 Task: Zoom in the location "Cleveland, Wisconisn, United States" two times.
Action: Mouse moved to (857, 166)
Screenshot: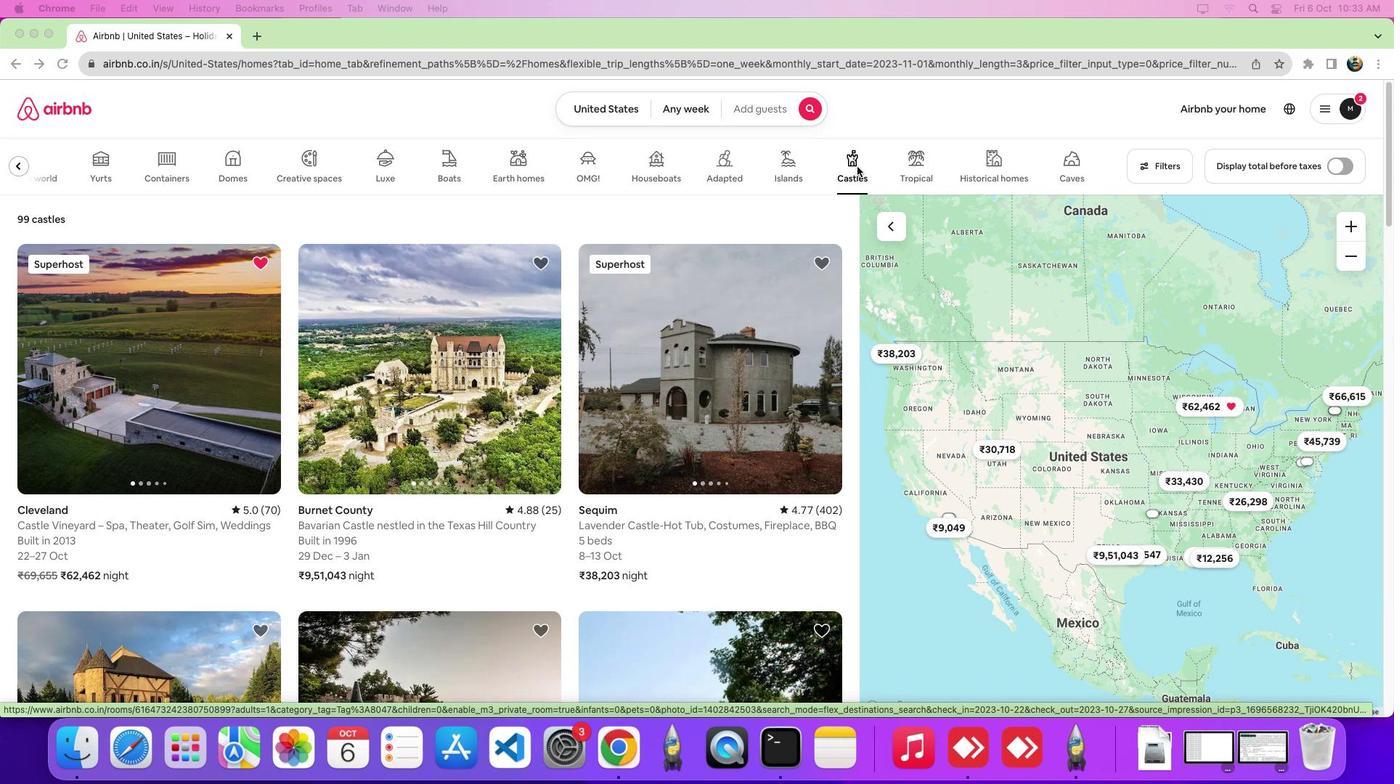 
Action: Mouse pressed left at (857, 166)
Screenshot: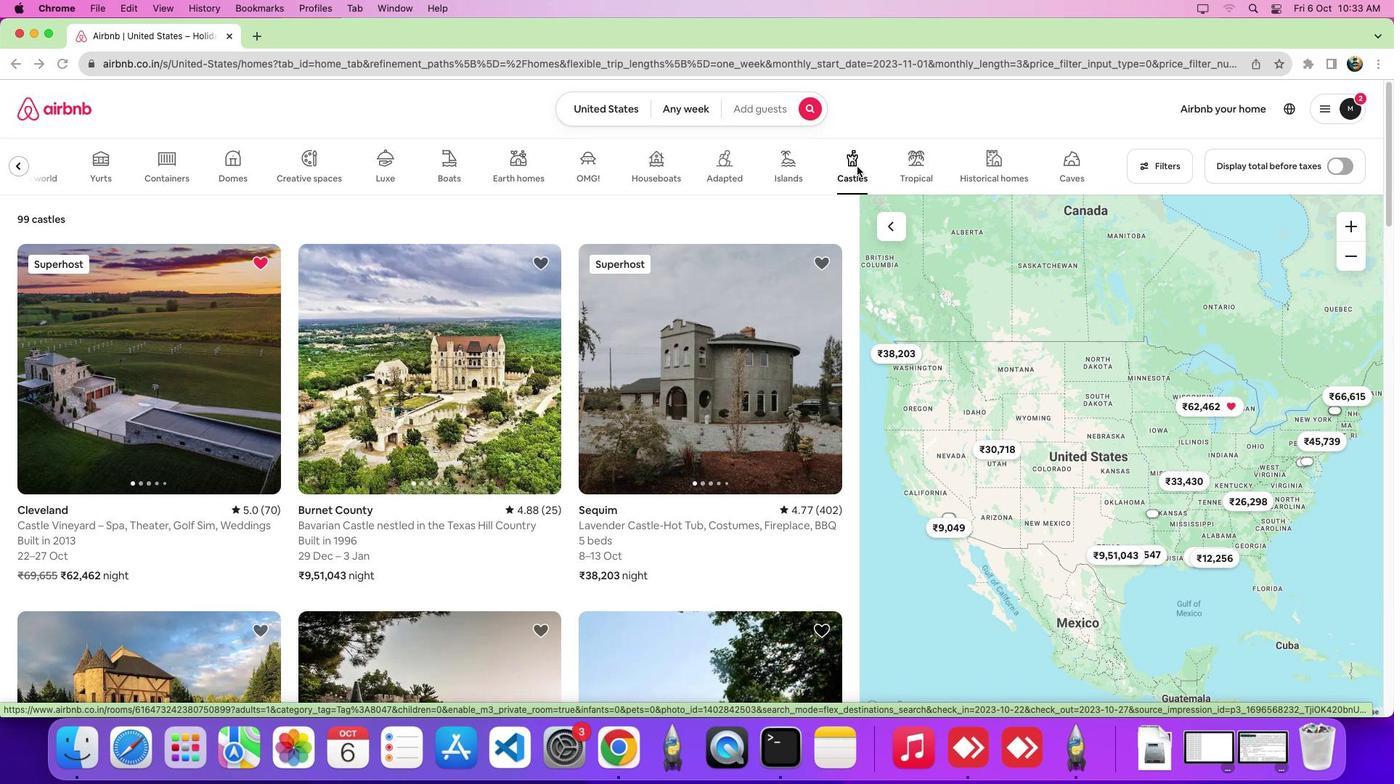 
Action: Mouse moved to (184, 386)
Screenshot: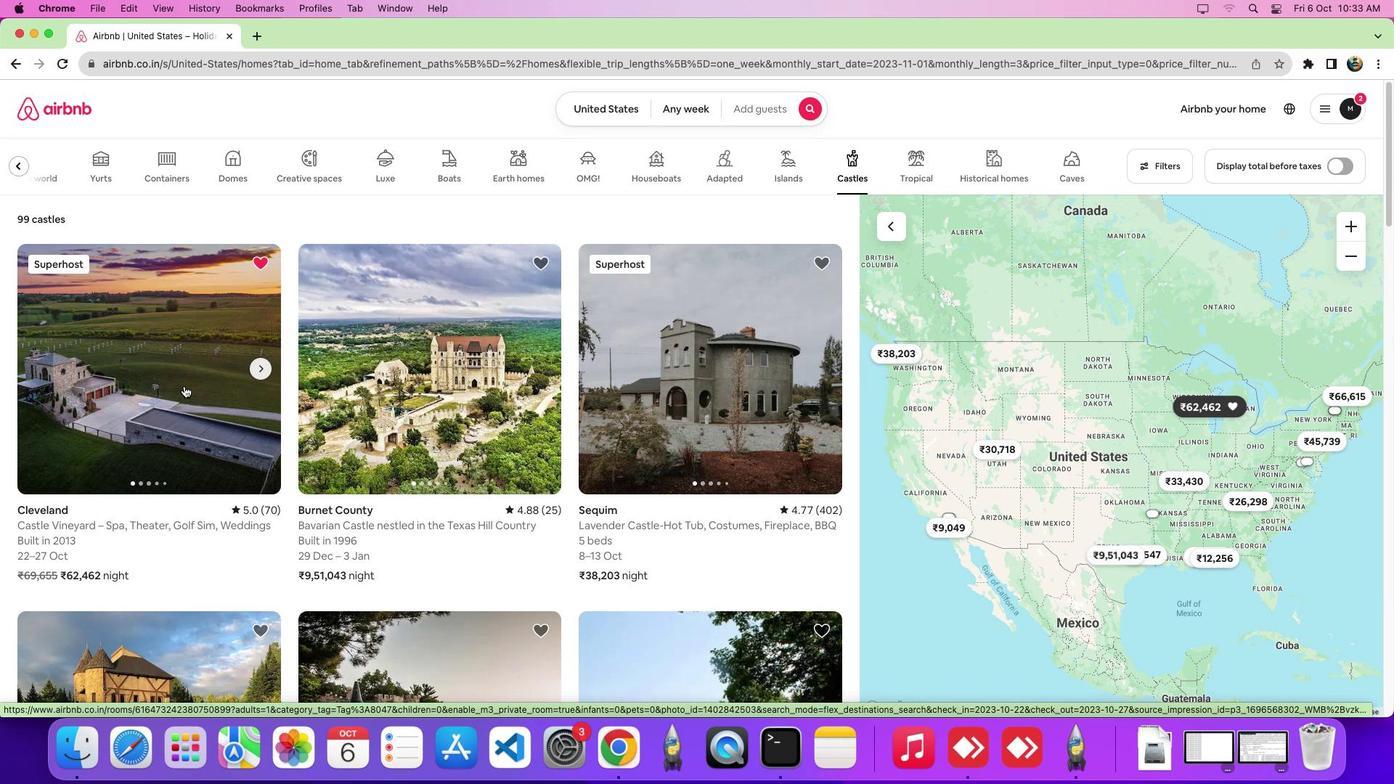 
Action: Mouse pressed left at (184, 386)
Screenshot: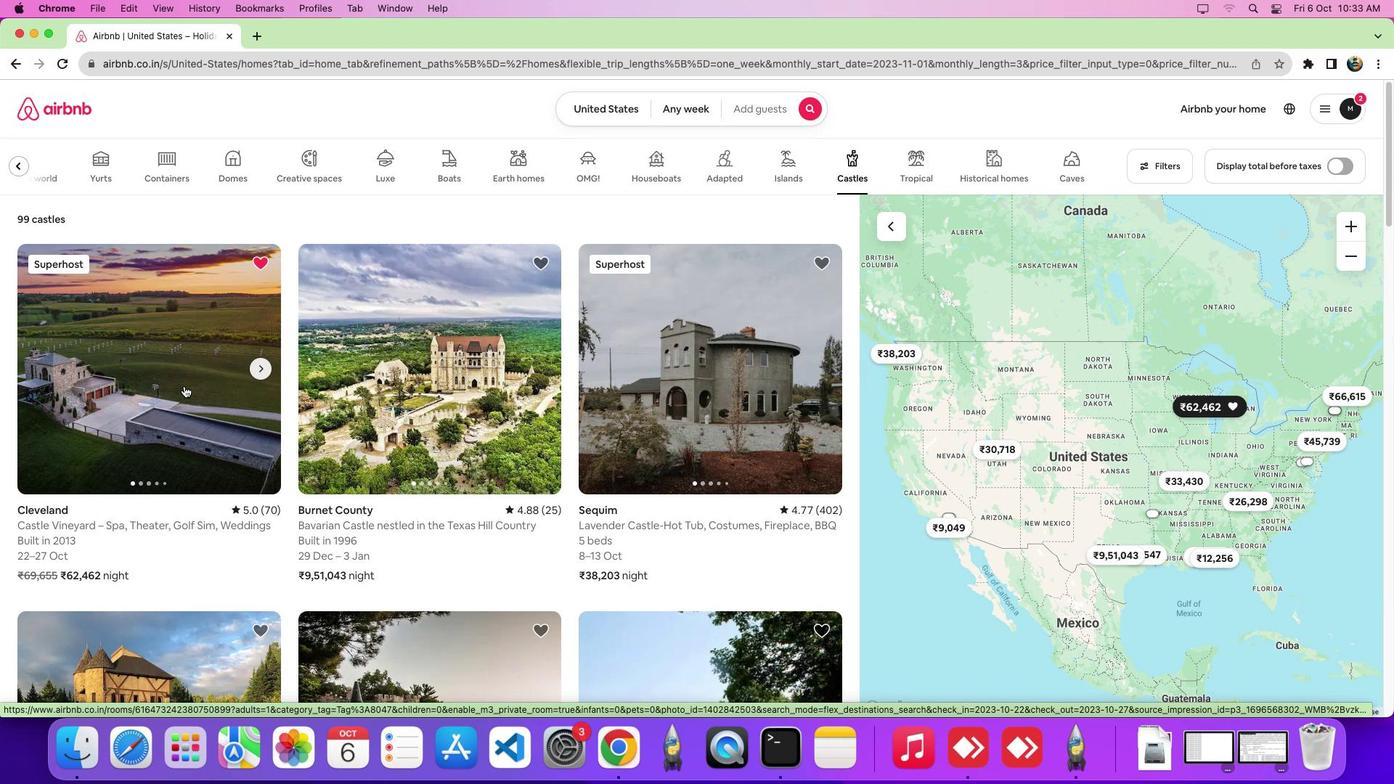 
Action: Mouse moved to (560, 408)
Screenshot: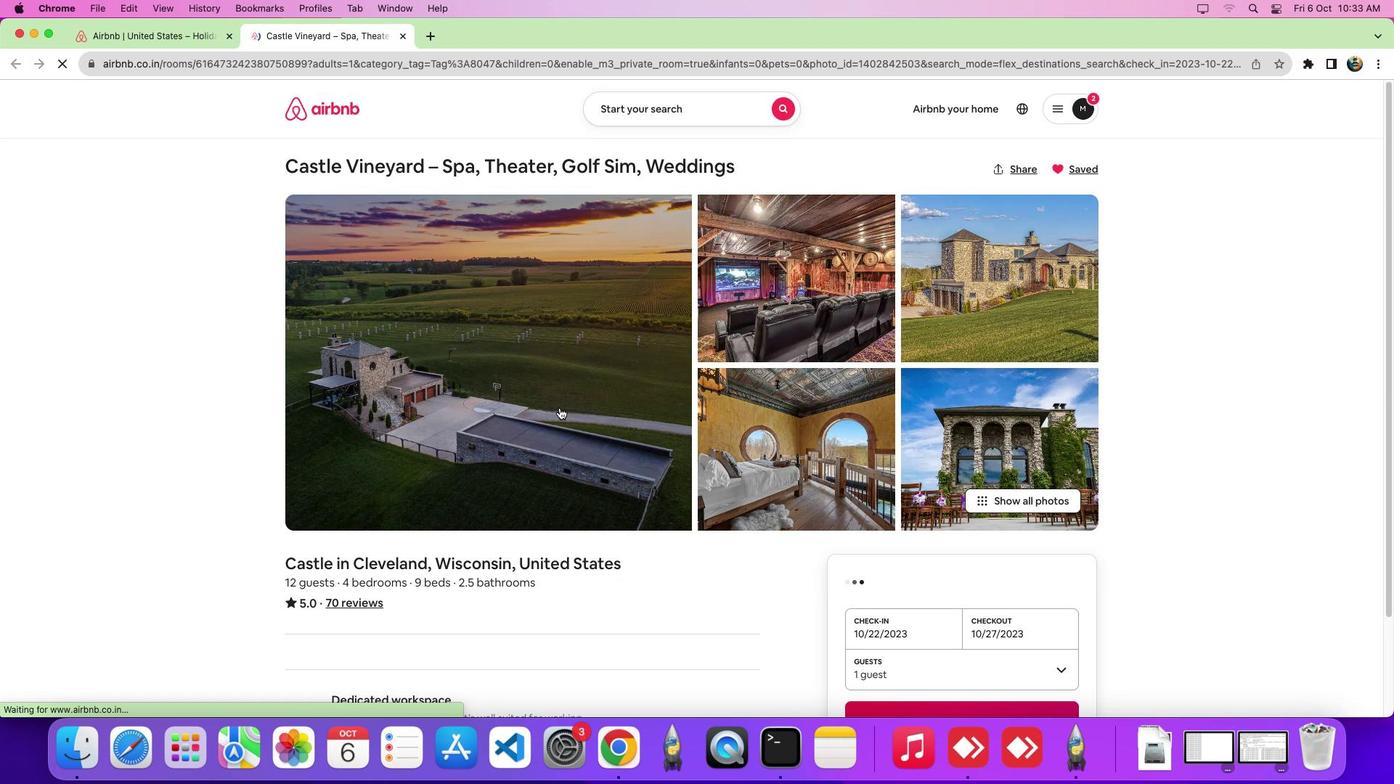 
Action: Mouse scrolled (560, 408) with delta (0, 0)
Screenshot: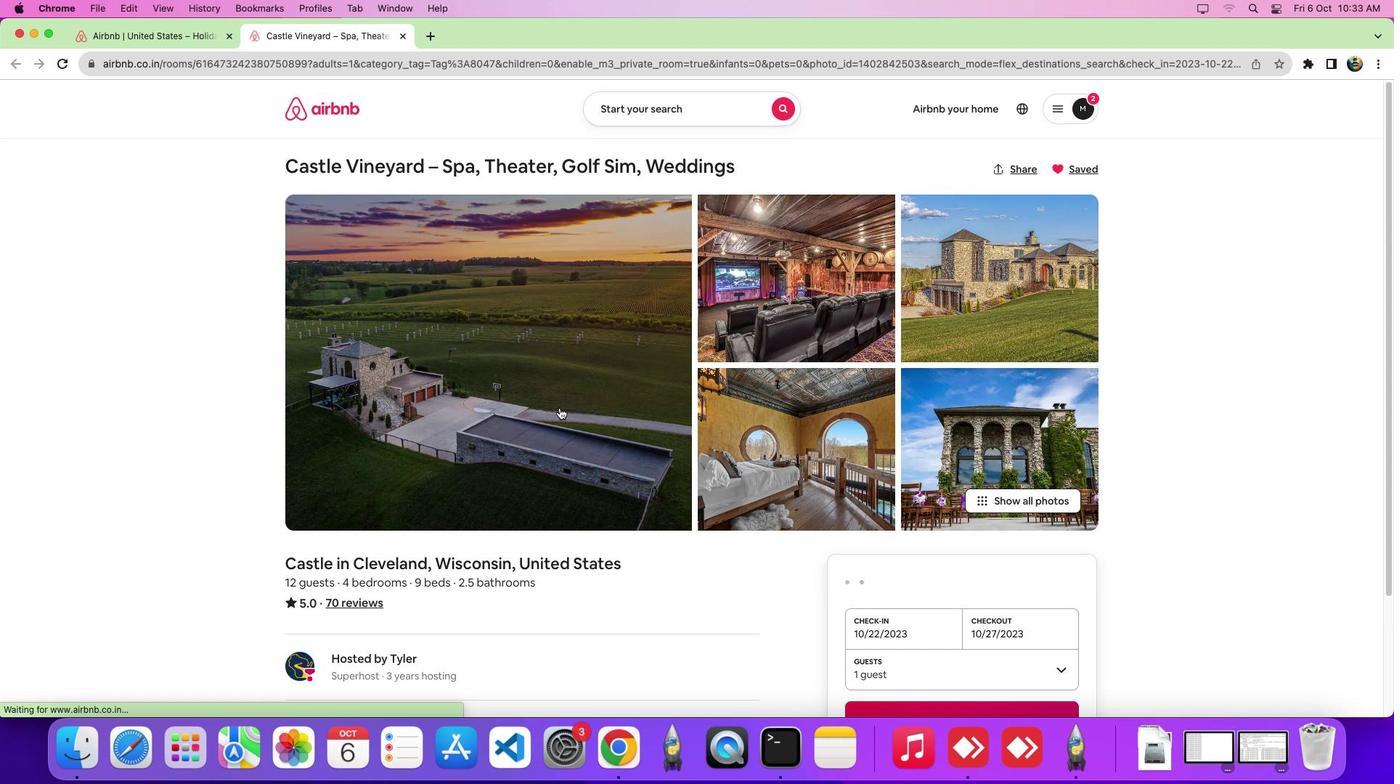 
Action: Mouse scrolled (560, 408) with delta (0, -1)
Screenshot: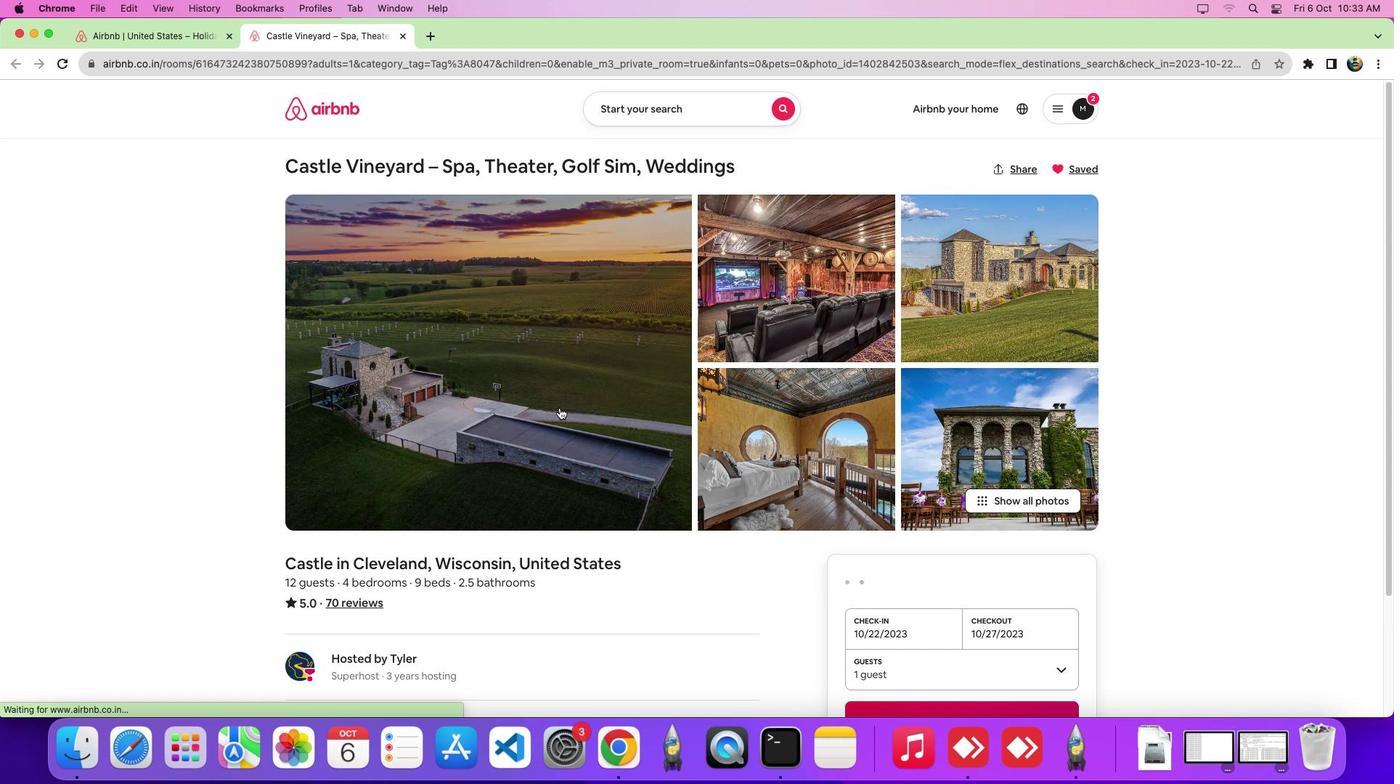
Action: Mouse scrolled (560, 408) with delta (0, -7)
Screenshot: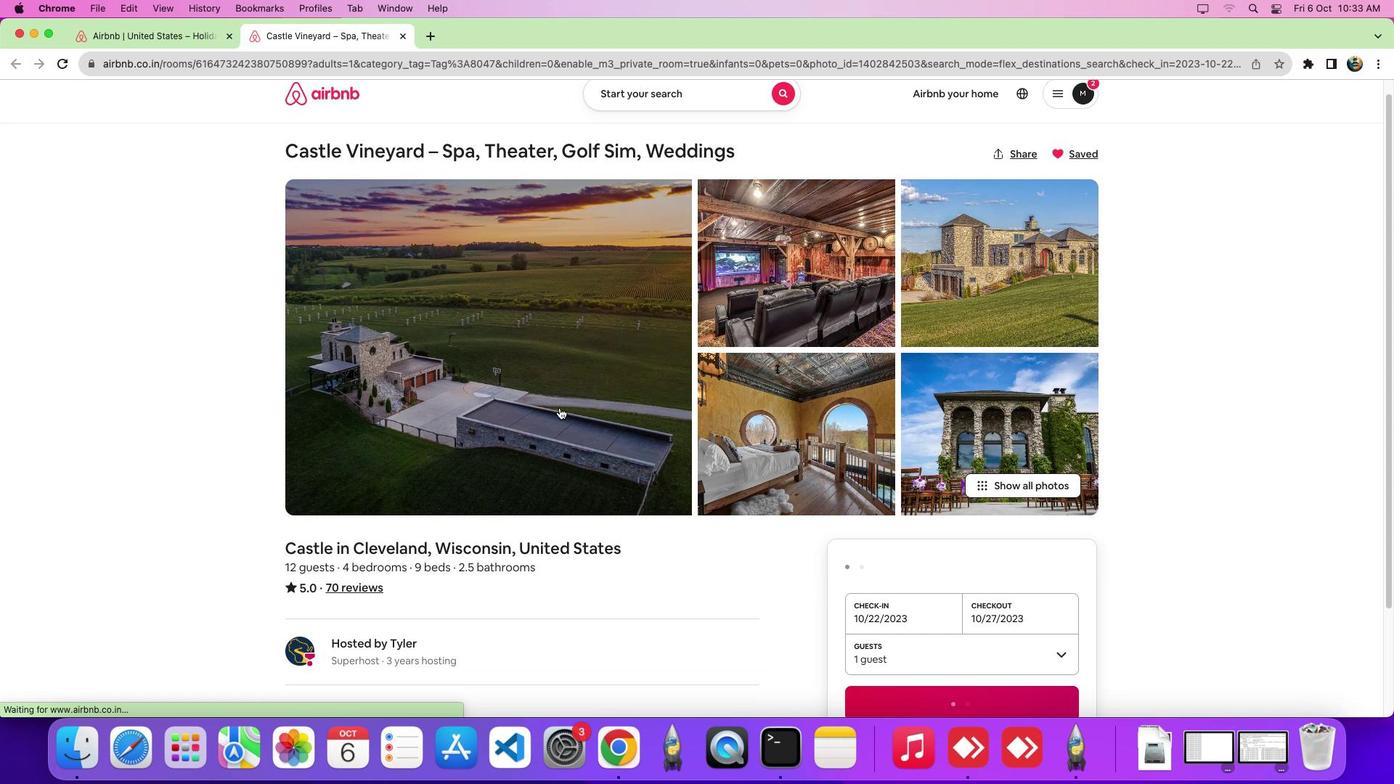 
Action: Mouse scrolled (560, 408) with delta (0, -10)
Screenshot: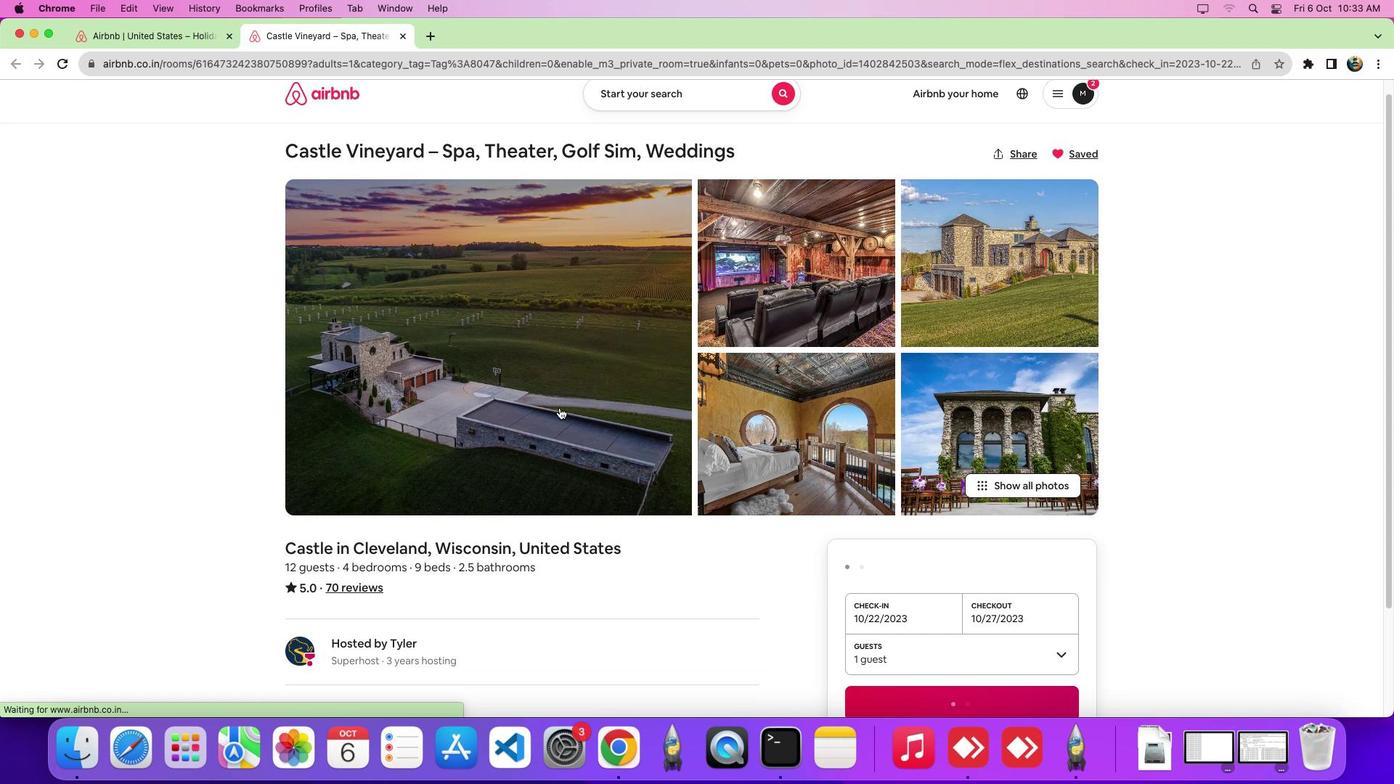 
Action: Mouse scrolled (560, 408) with delta (0, -11)
Screenshot: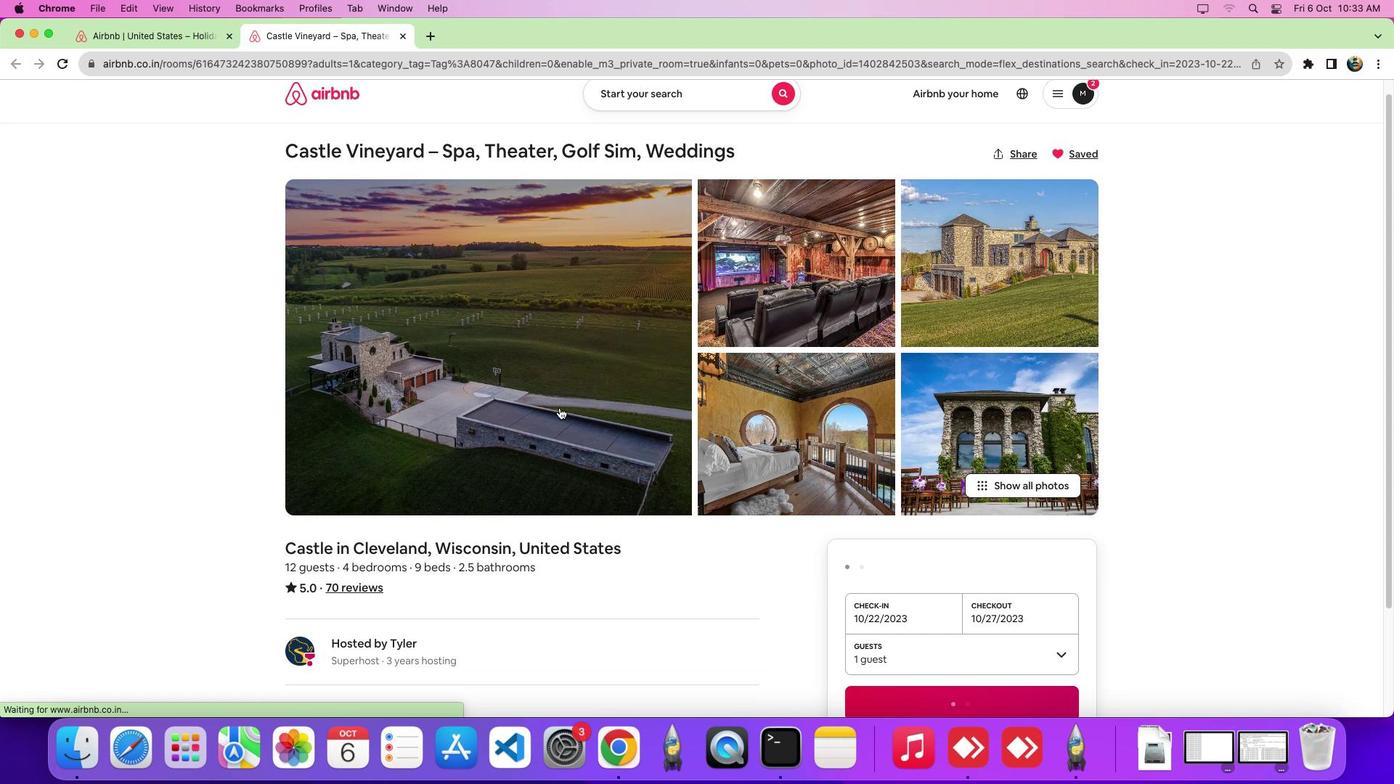 
Action: Mouse scrolled (560, 408) with delta (0, -12)
Screenshot: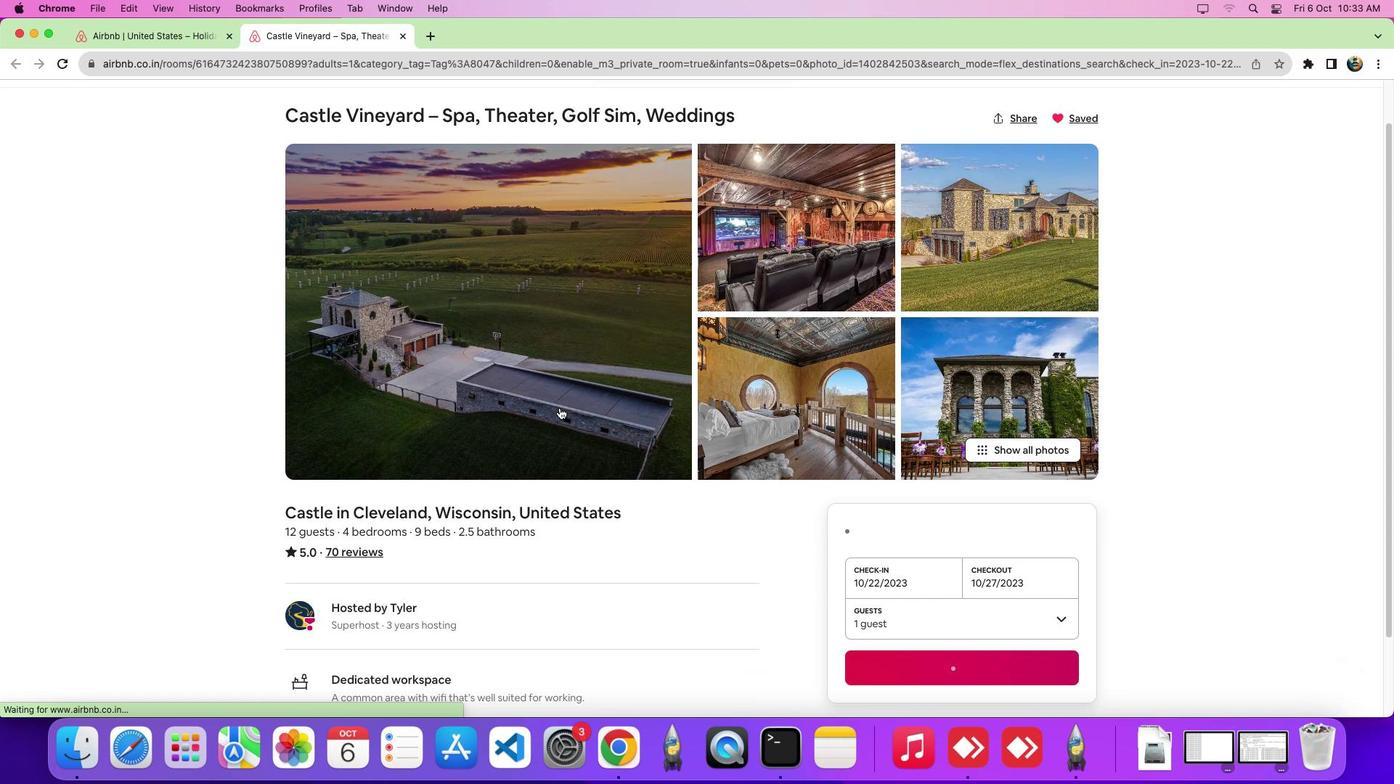 
Action: Mouse moved to (560, 404)
Screenshot: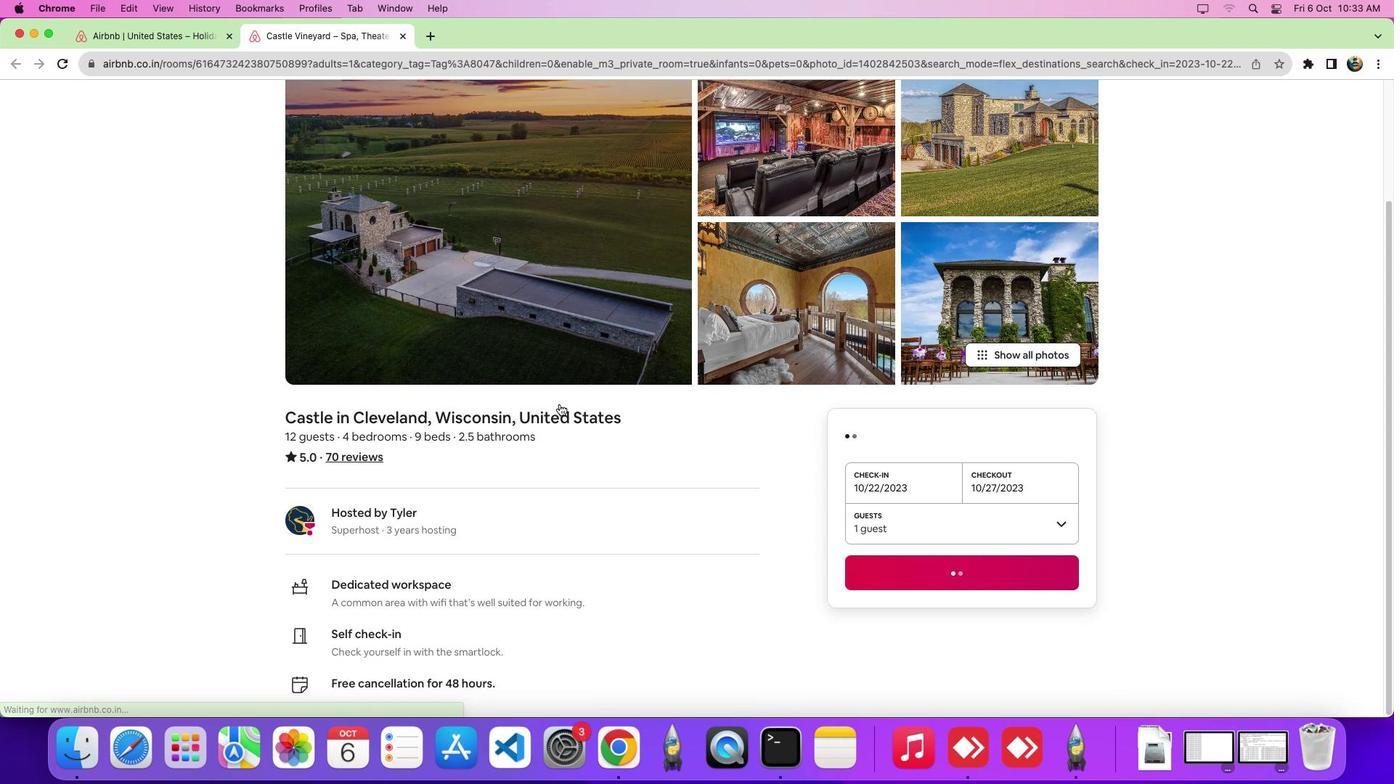 
Action: Mouse scrolled (560, 404) with delta (0, 0)
Screenshot: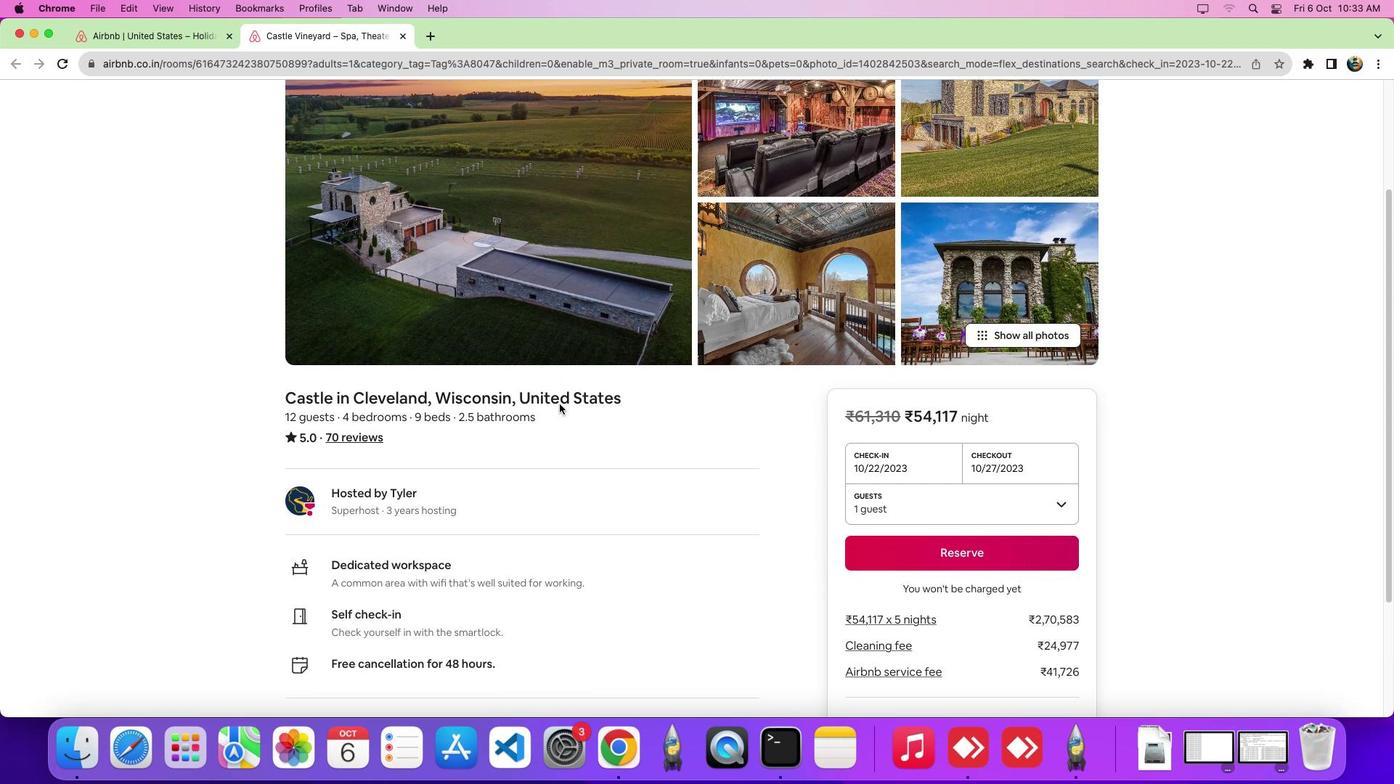 
Action: Mouse scrolled (560, 404) with delta (0, -1)
Screenshot: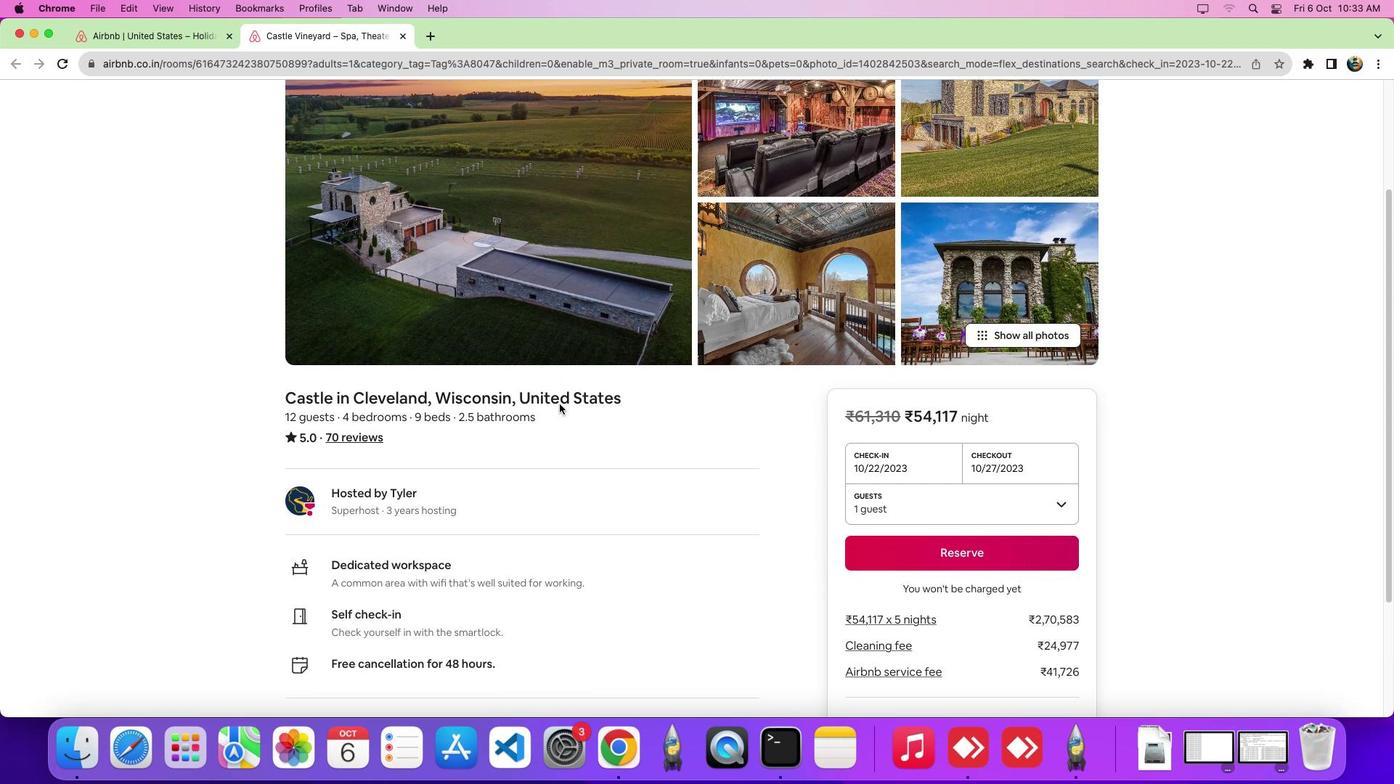 
Action: Mouse scrolled (560, 404) with delta (0, -7)
Screenshot: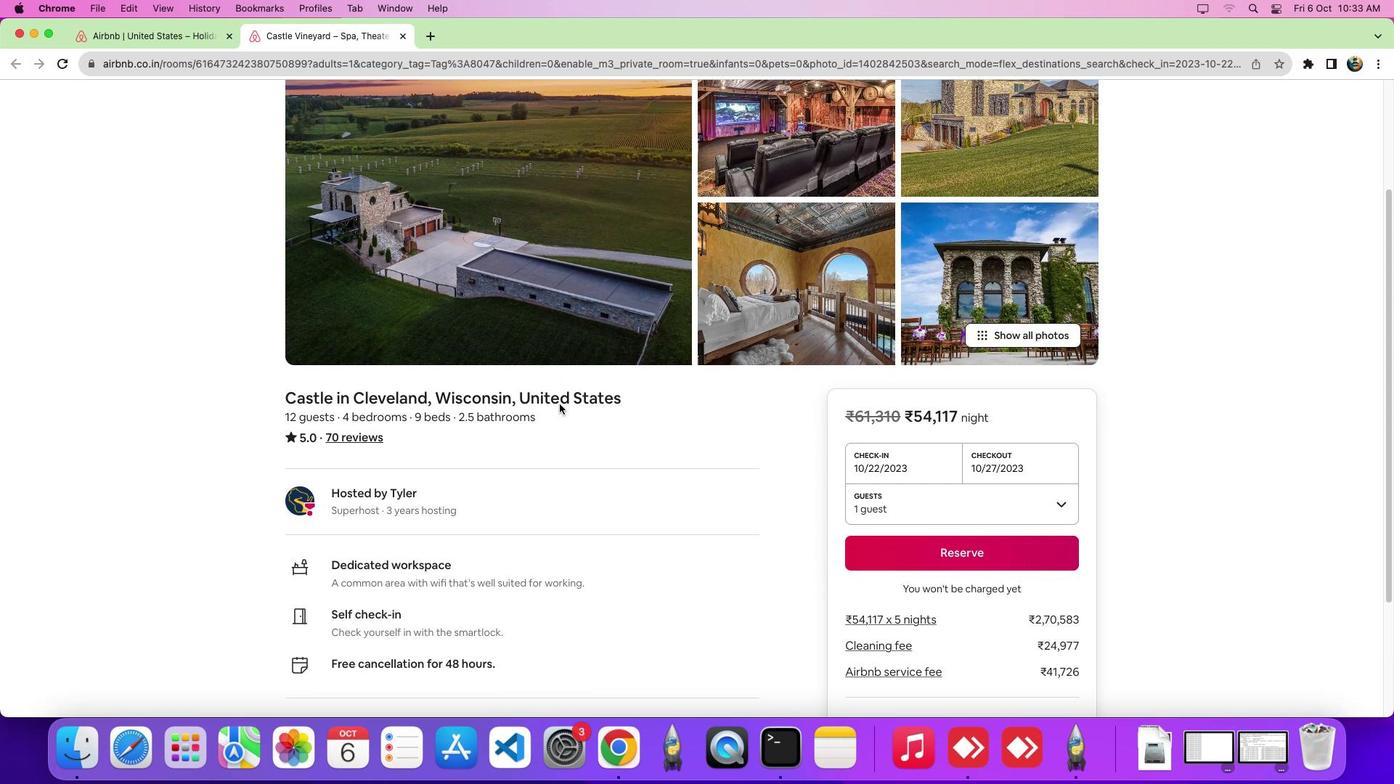 
Action: Mouse scrolled (560, 404) with delta (0, -10)
Screenshot: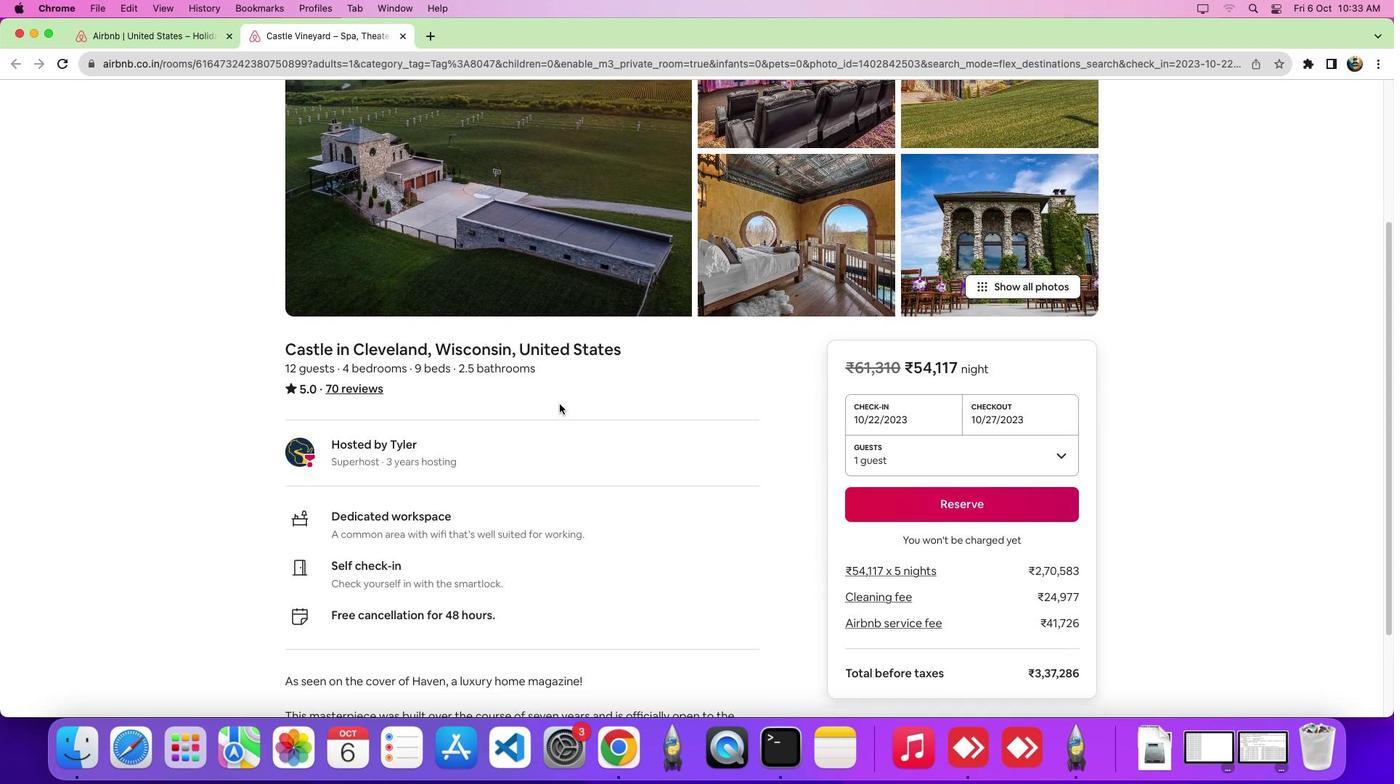 
Action: Mouse scrolled (560, 404) with delta (0, -11)
Screenshot: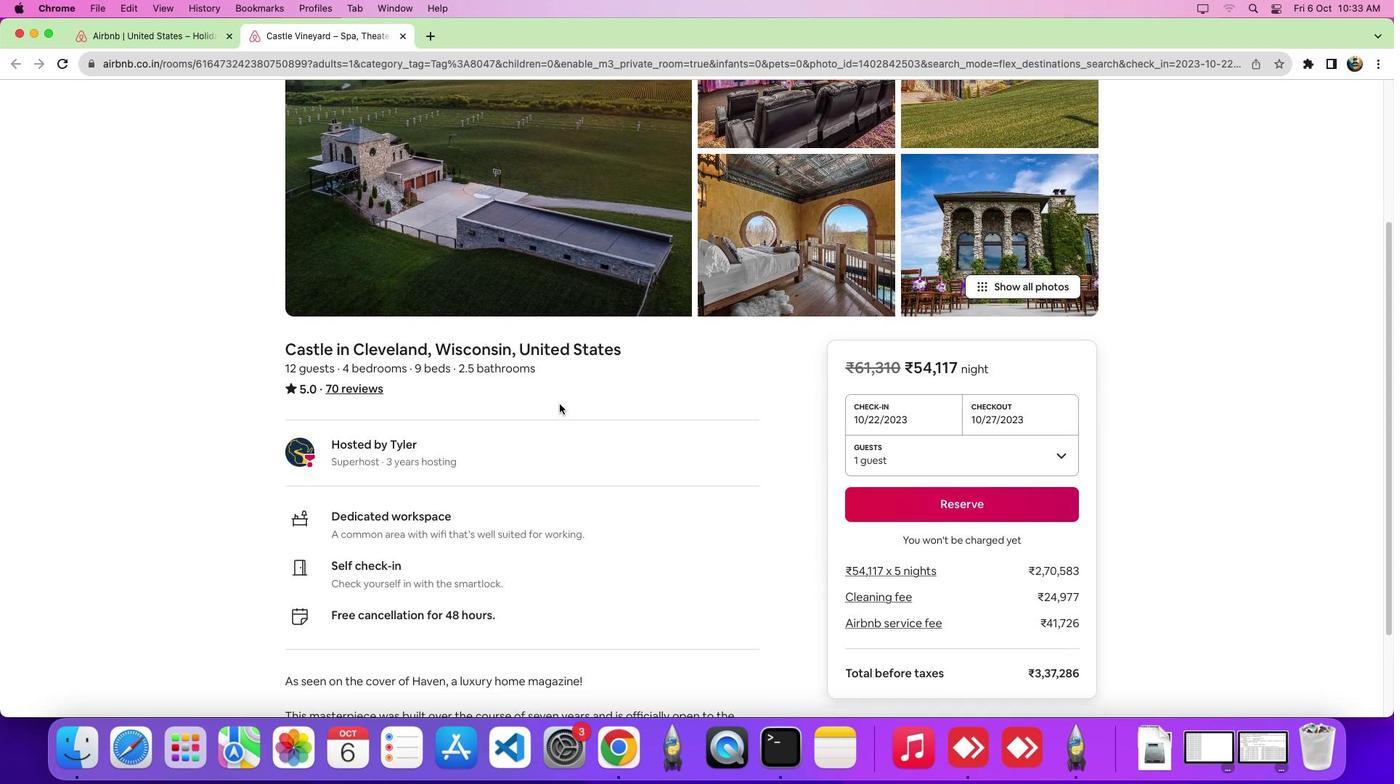 
Action: Mouse scrolled (560, 404) with delta (0, -12)
Screenshot: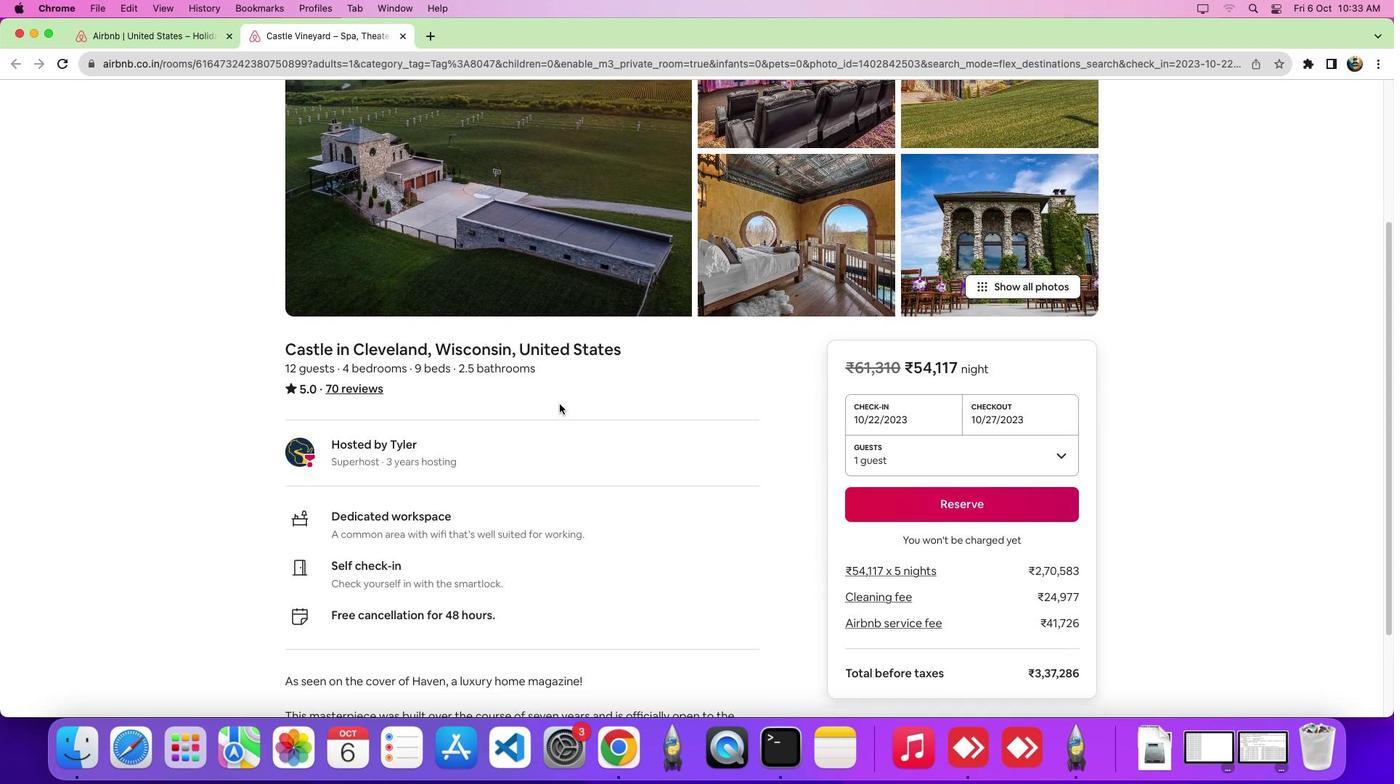 
Action: Mouse scrolled (560, 404) with delta (0, 0)
Screenshot: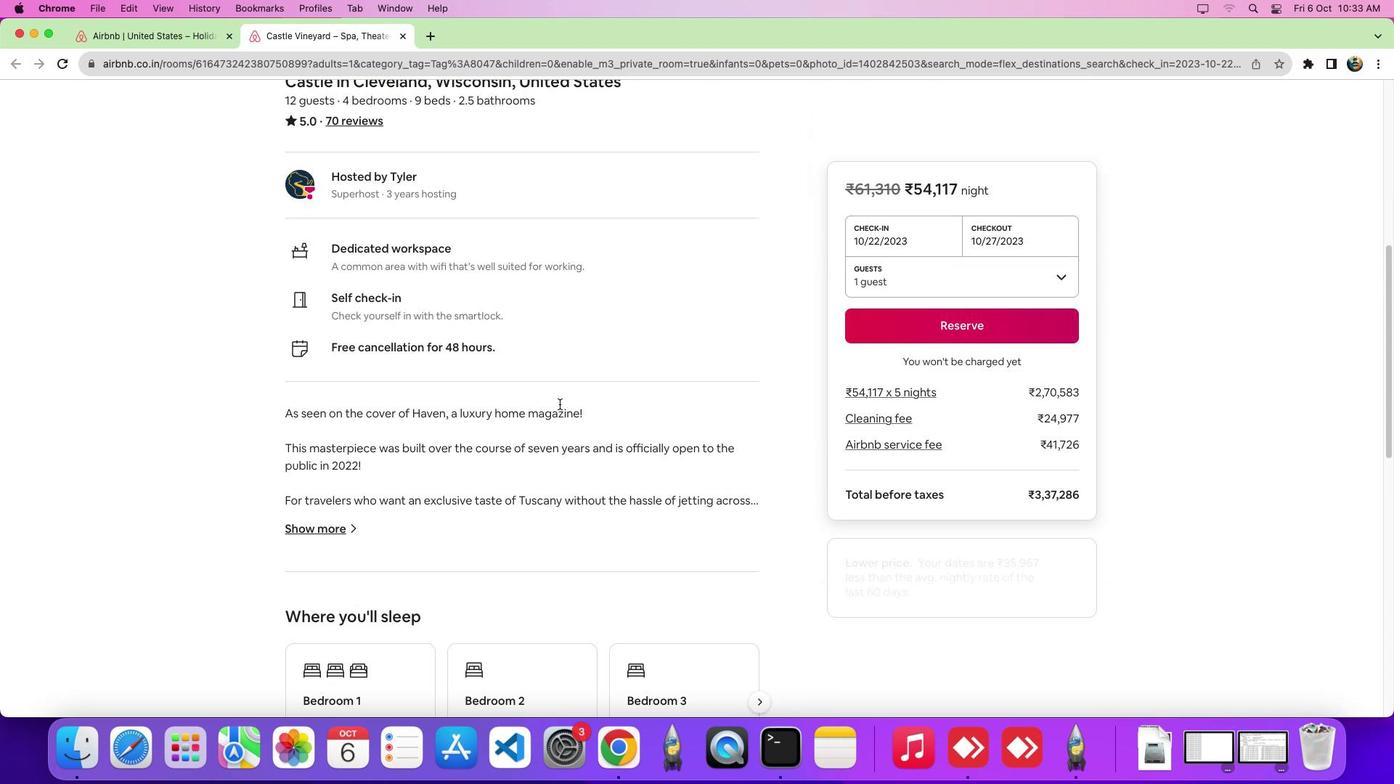 
Action: Mouse scrolled (560, 404) with delta (0, -1)
Screenshot: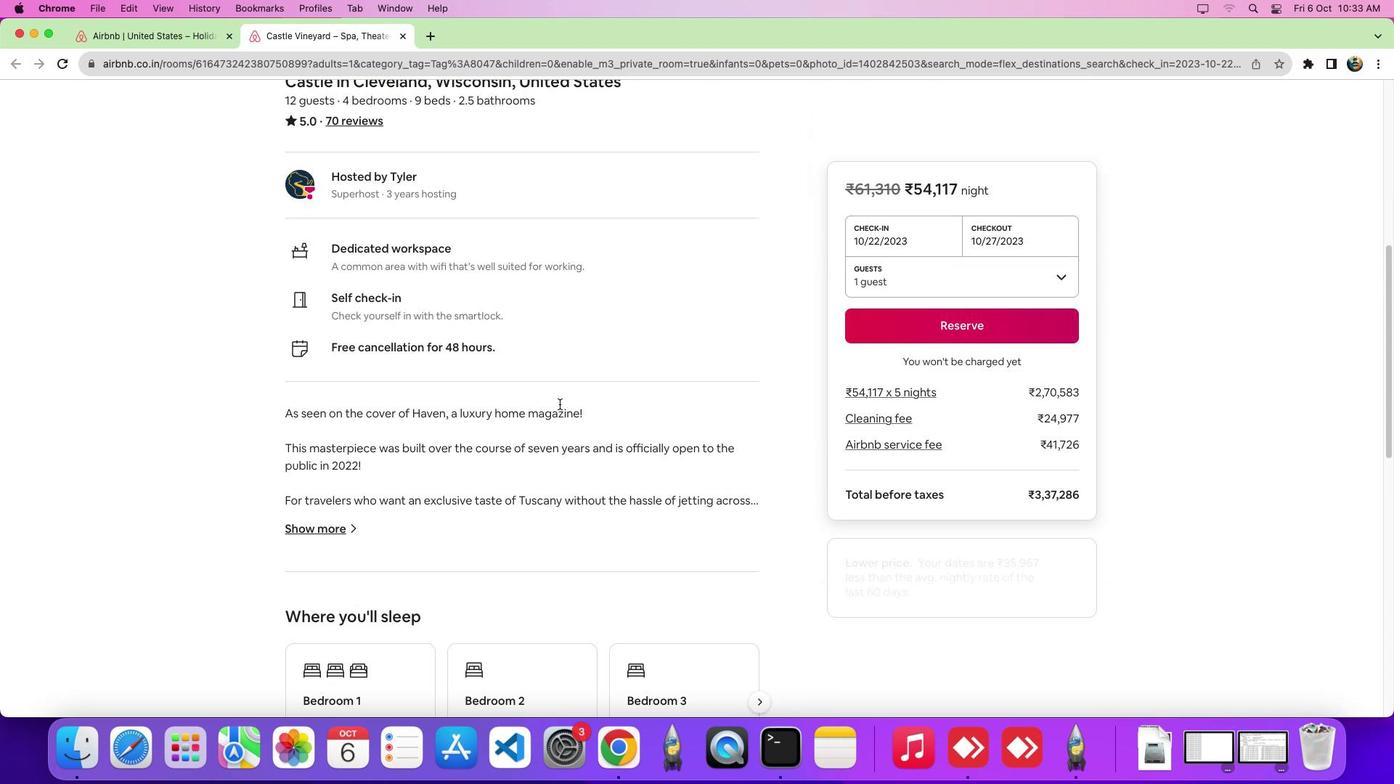 
Action: Mouse scrolled (560, 404) with delta (0, -7)
Screenshot: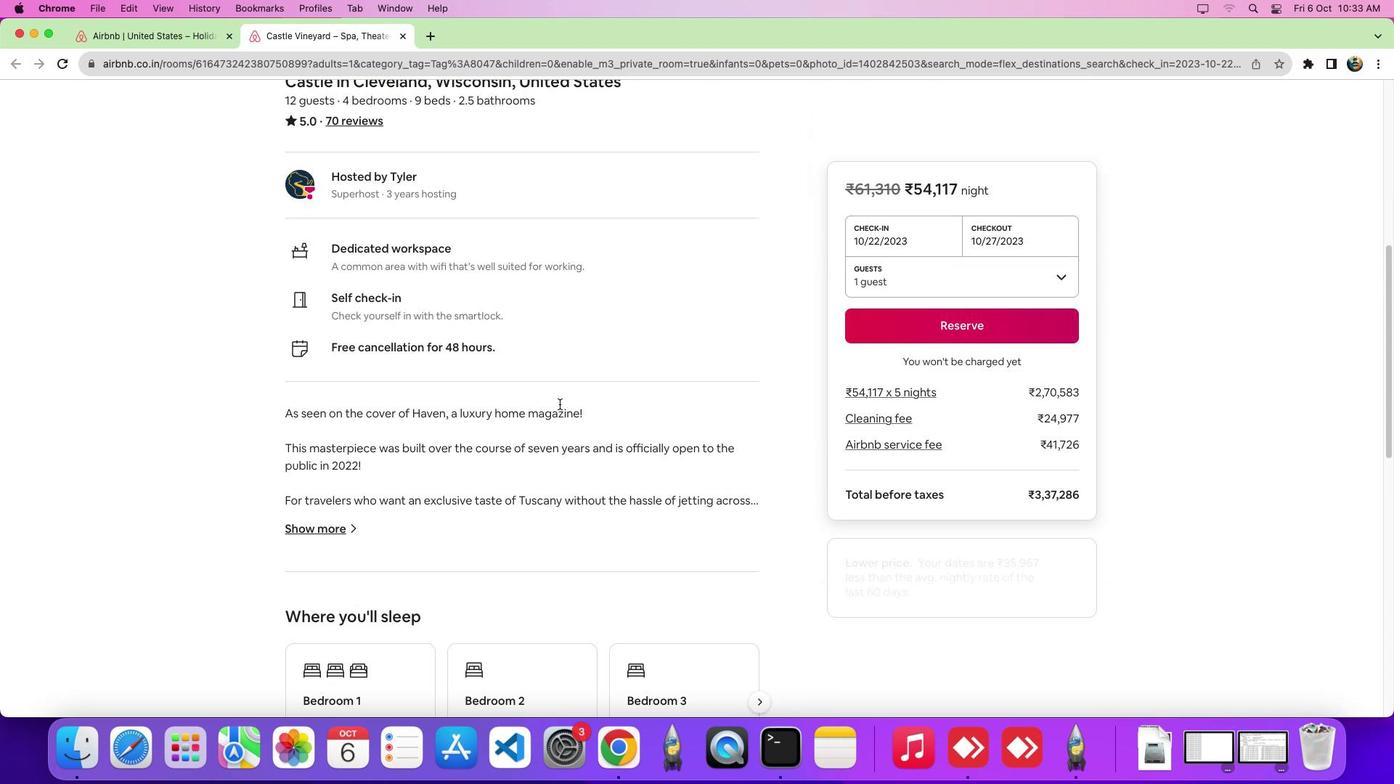 
Action: Mouse scrolled (560, 404) with delta (0, -10)
Screenshot: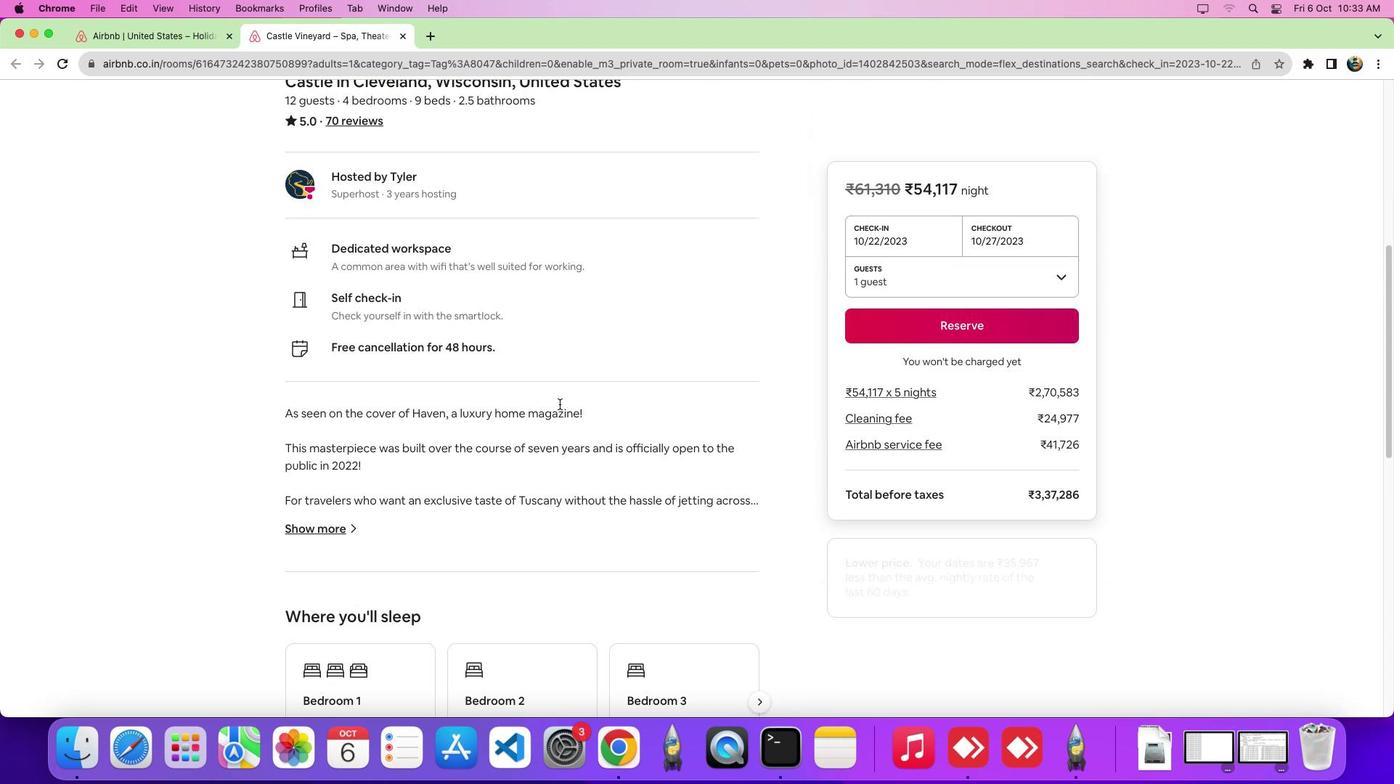 
Action: Mouse scrolled (560, 404) with delta (0, -11)
Screenshot: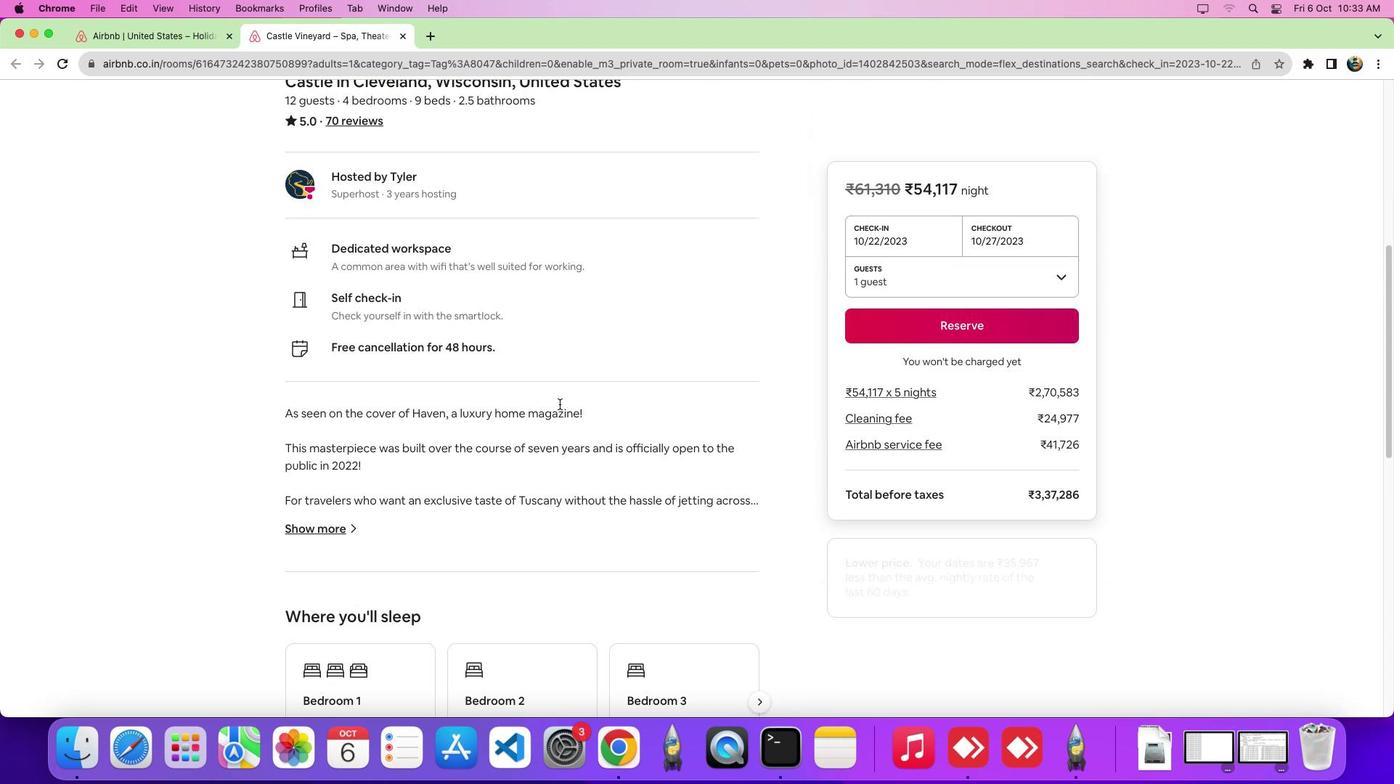 
Action: Mouse moved to (477, 106)
Screenshot: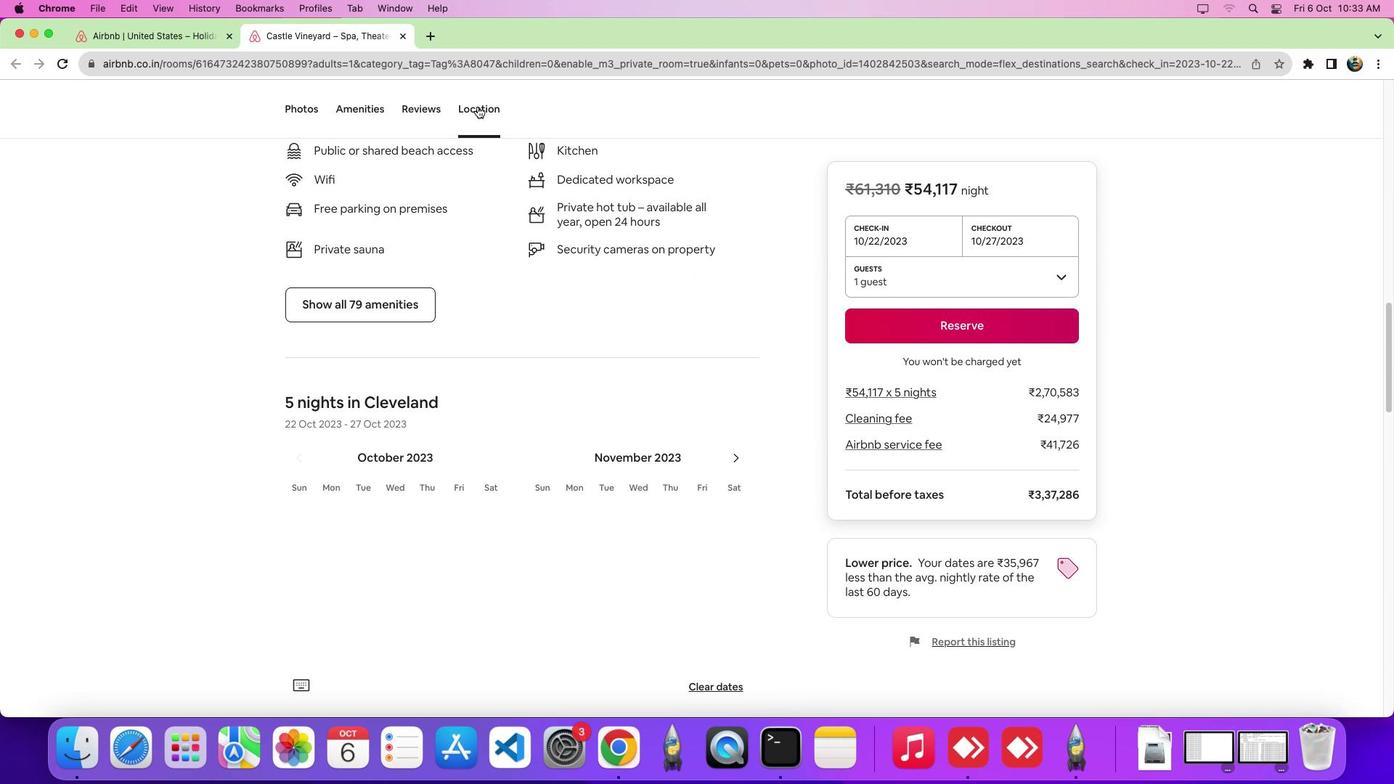 
Action: Mouse pressed left at (477, 106)
Screenshot: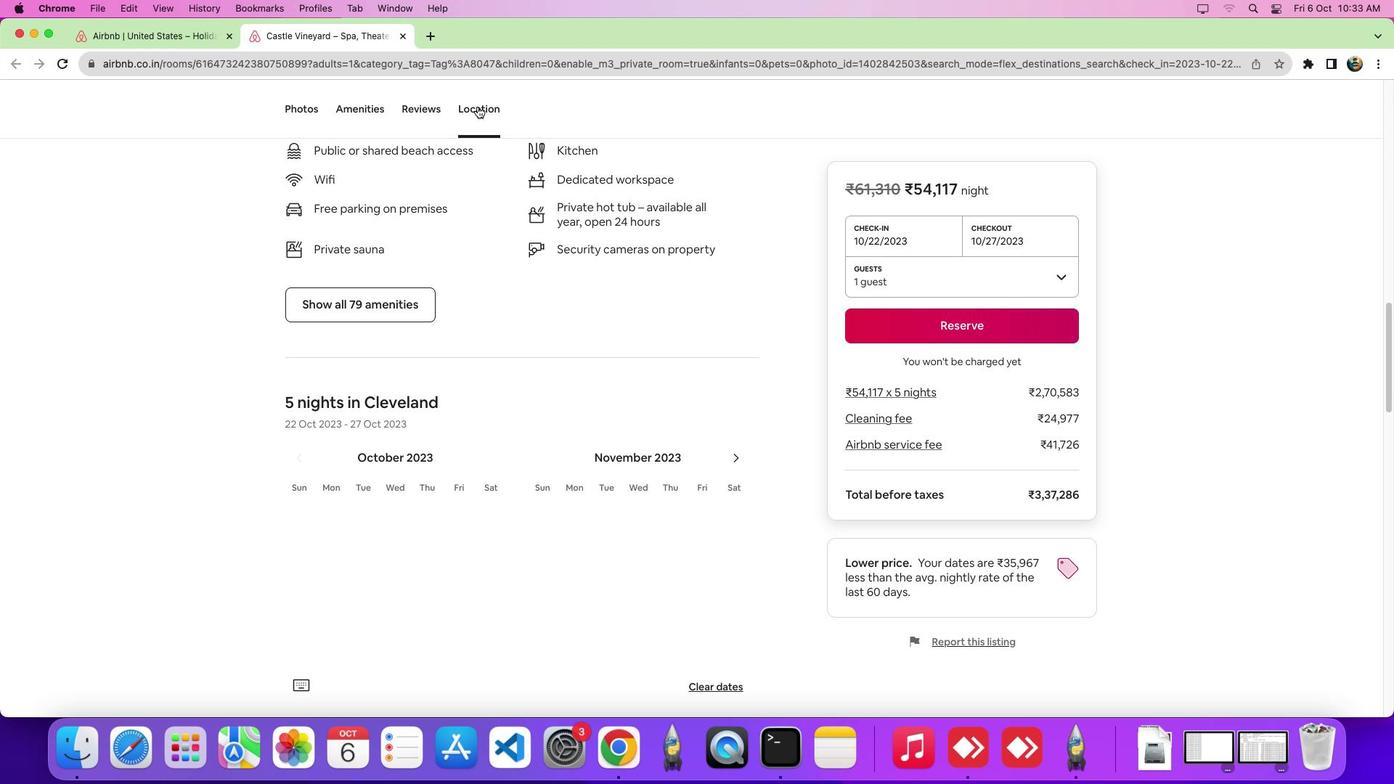 
Action: Mouse moved to (1069, 304)
Screenshot: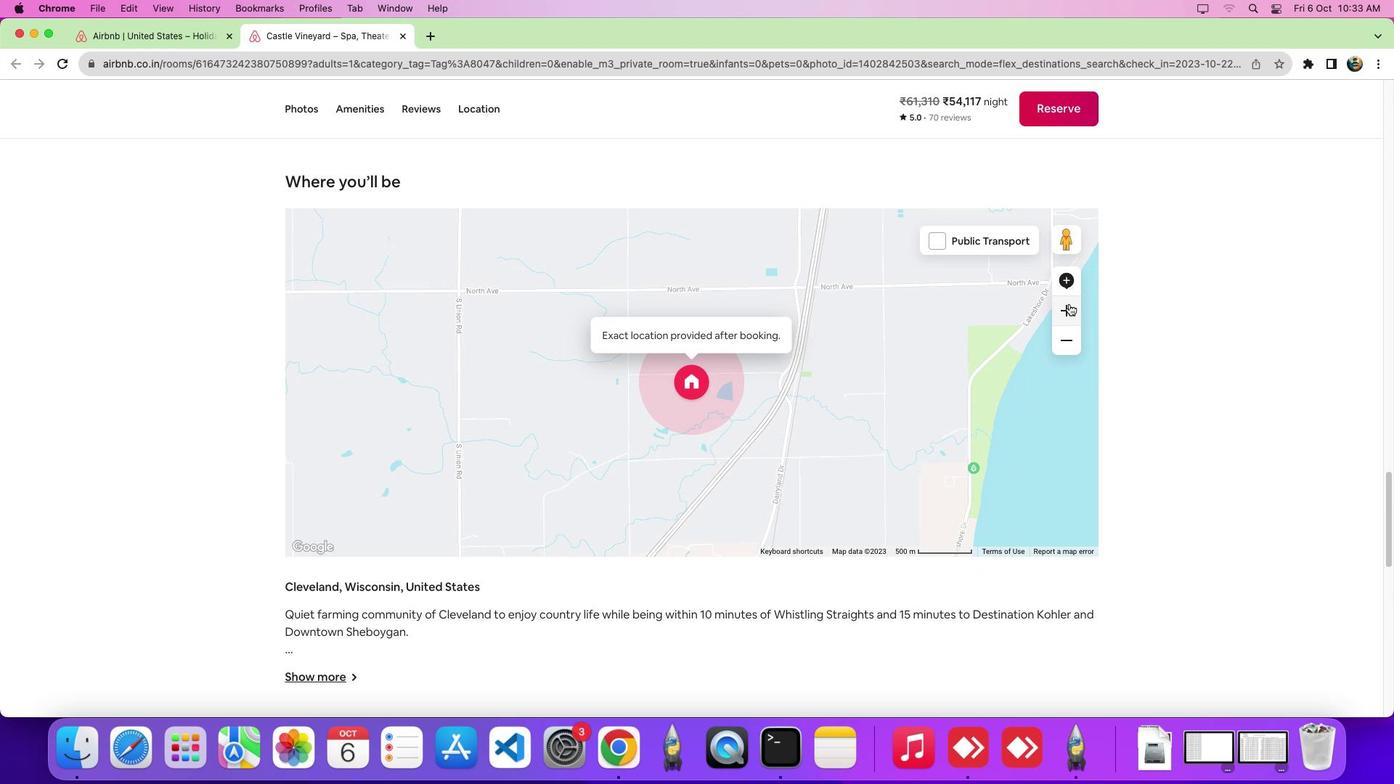
Action: Mouse pressed left at (1069, 304)
Screenshot: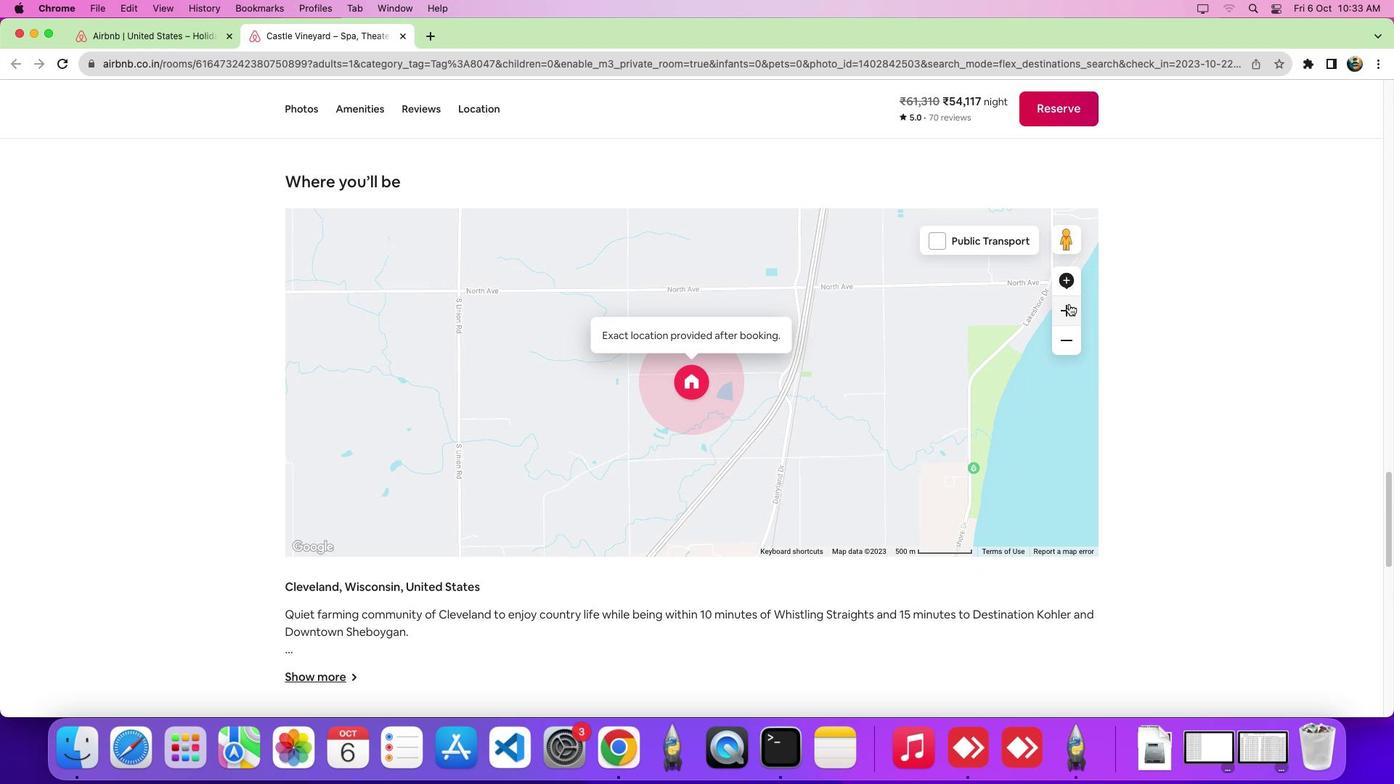 
Action: Mouse pressed left at (1069, 304)
Screenshot: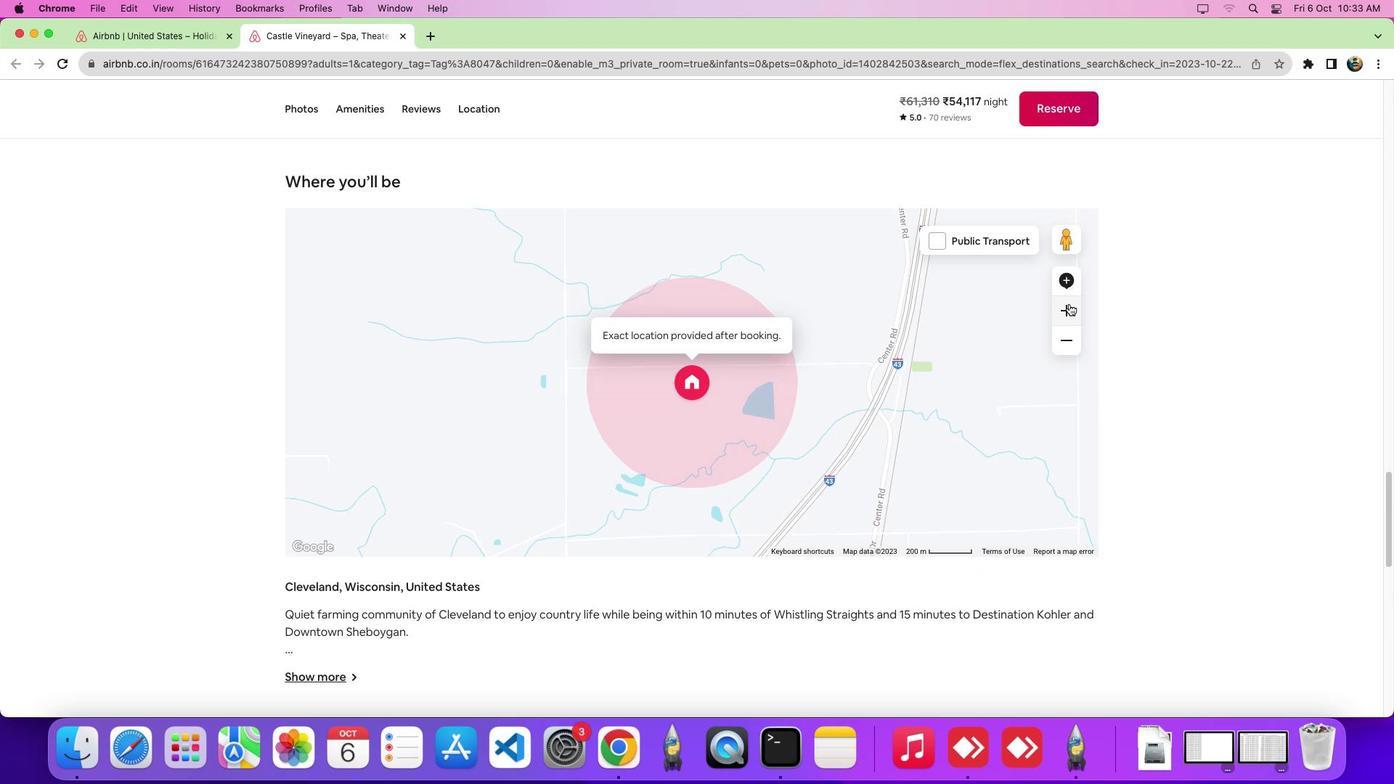 
